 Task: Open Card Card0000000185 in Board Board0000000047 in Workspace WS0000000016 in Trello. Add Member mailaustralia7@gmail.com to Card Card0000000185 in Board Board0000000047 in Workspace WS0000000016 in Trello. Add Purple Label titled Label0000000185 to Card Card0000000185 in Board Board0000000047 in Workspace WS0000000016 in Trello. Add Checklist CL0000000185 to Card Card0000000185 in Board Board0000000047 in Workspace WS0000000016 in Trello. Add Dates with Start Date as Aug 01 2023 and Due Date as Aug 31 2023 to Card Card0000000185 in Board Board0000000047 in Workspace WS0000000016 in Trello
Action: Mouse moved to (257, 152)
Screenshot: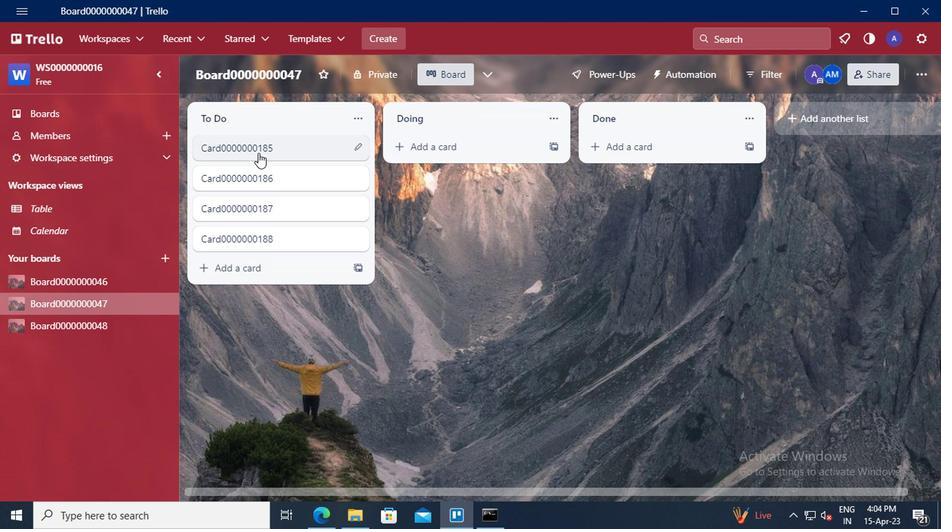 
Action: Mouse pressed left at (257, 152)
Screenshot: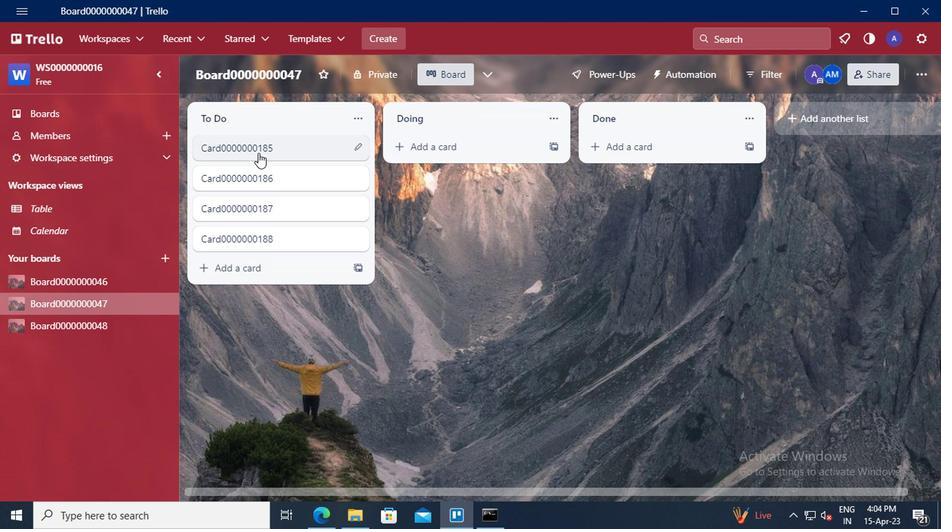 
Action: Mouse moved to (631, 177)
Screenshot: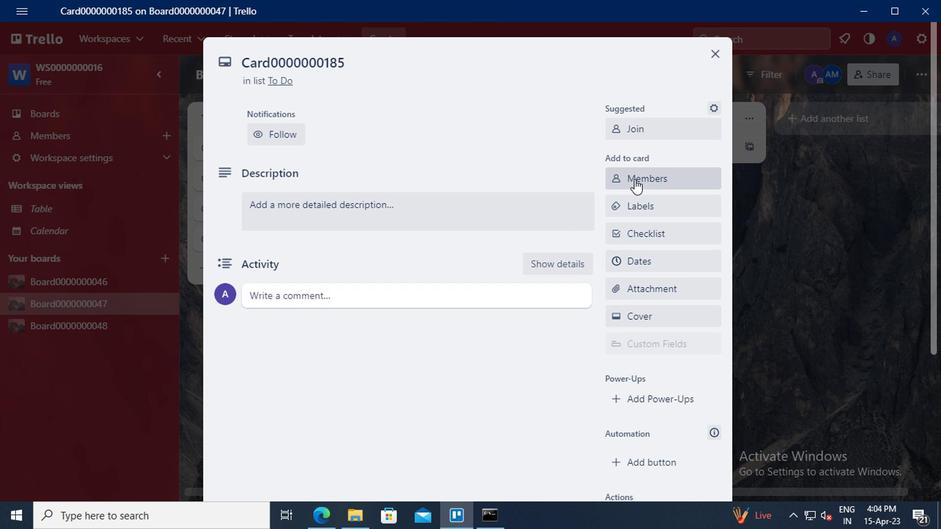 
Action: Mouse pressed left at (631, 177)
Screenshot: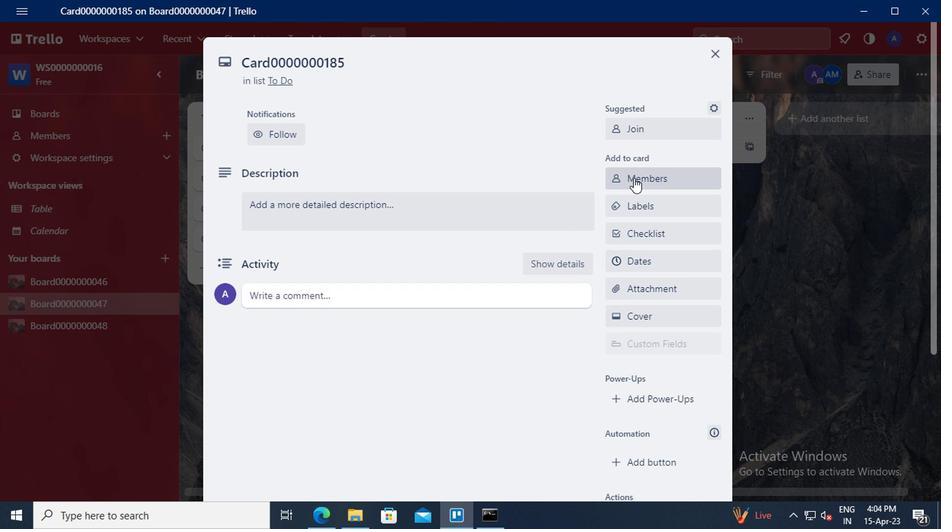 
Action: Mouse moved to (645, 244)
Screenshot: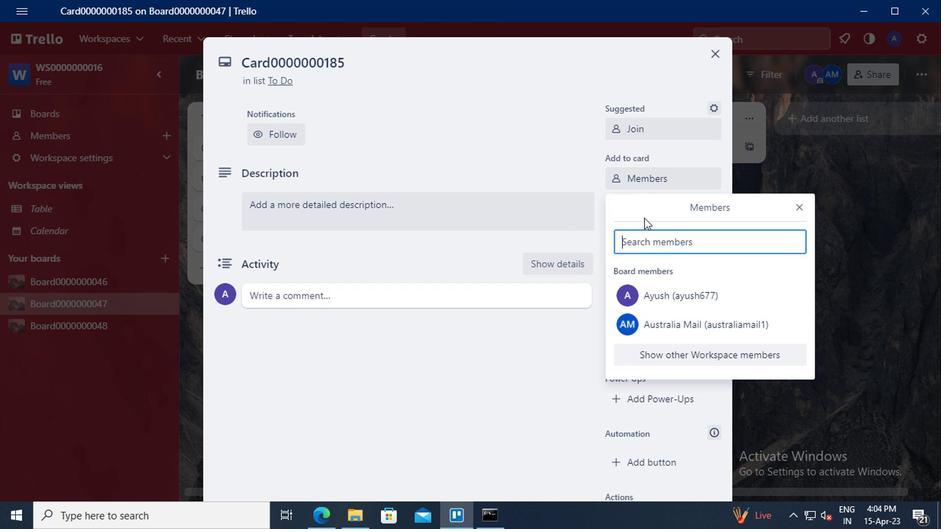 
Action: Mouse pressed left at (645, 244)
Screenshot: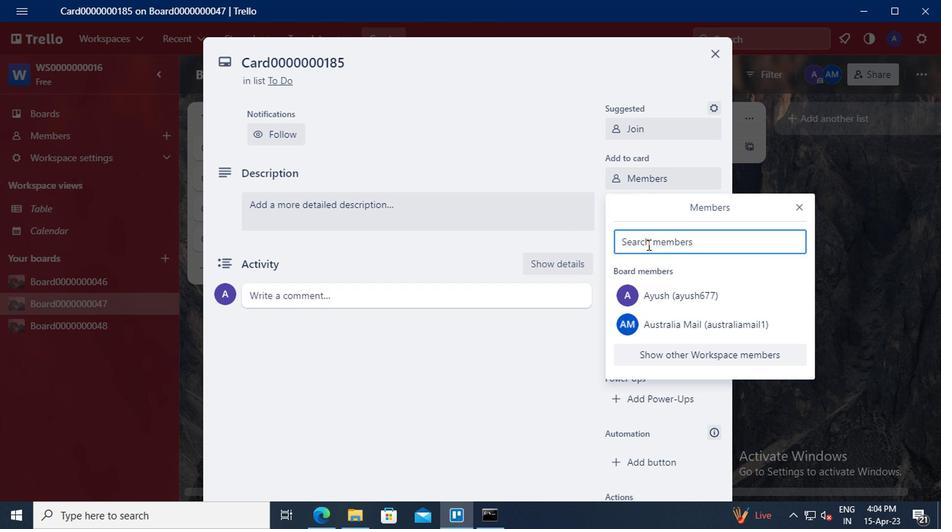 
Action: Key pressed <Key.shift_r>
Screenshot: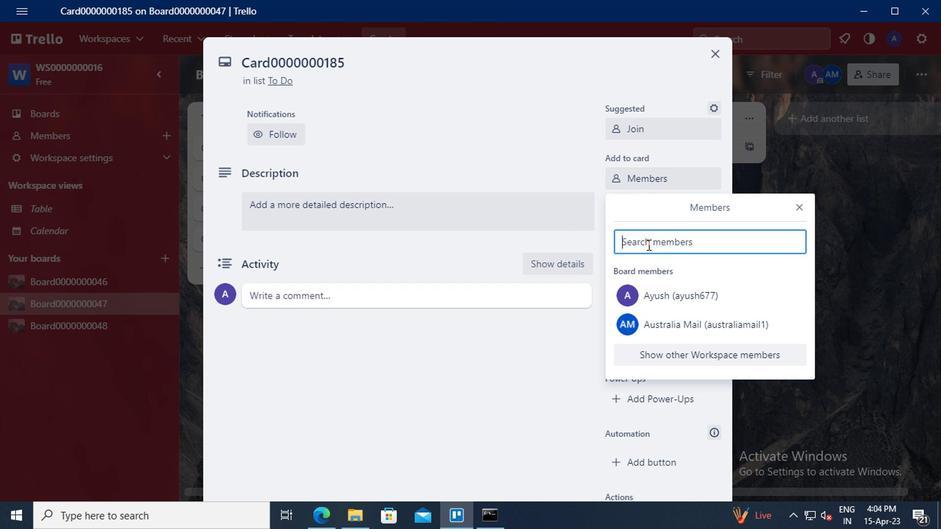 
Action: Mouse moved to (534, 200)
Screenshot: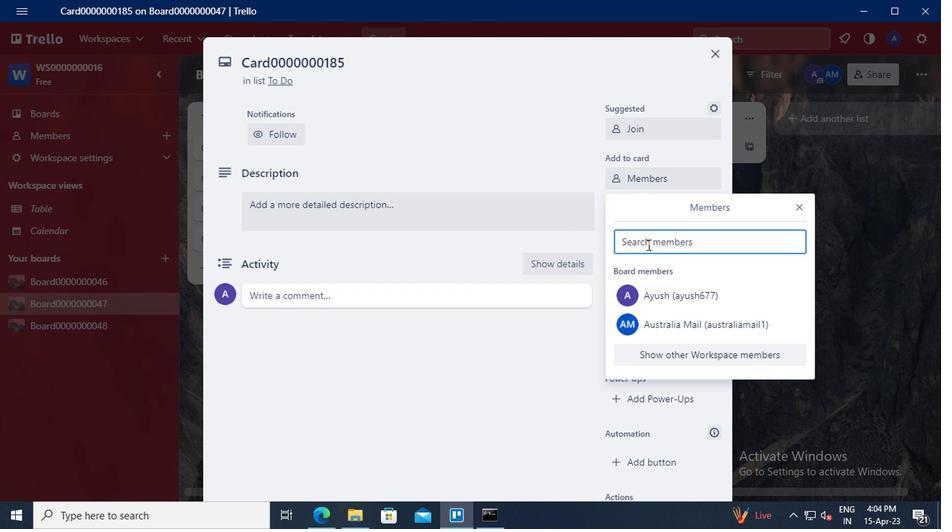 
Action: Key pressed A
Screenshot: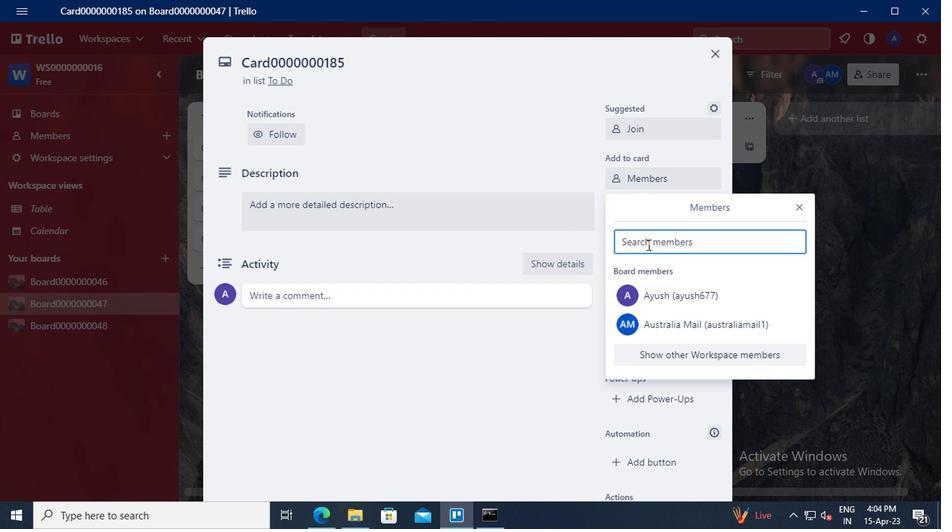 
Action: Mouse moved to (532, 200)
Screenshot: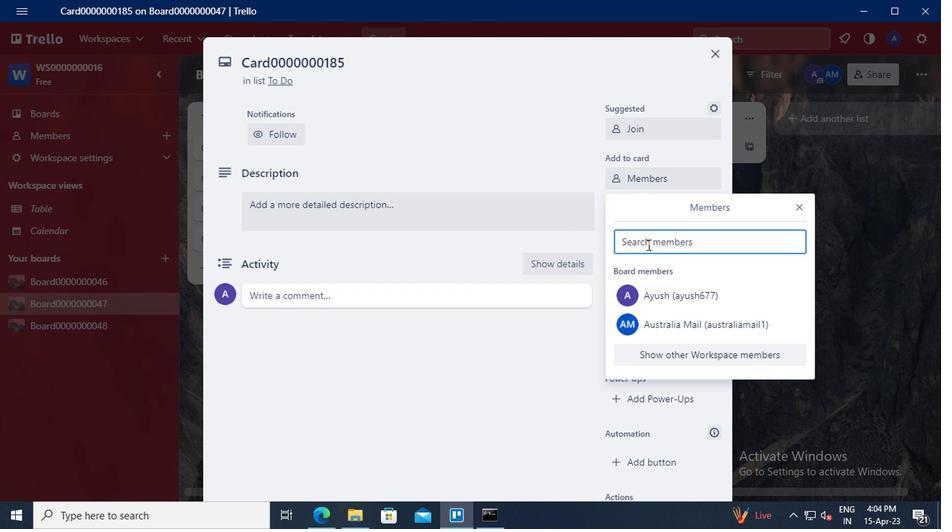 
Action: Key pressed u
Screenshot: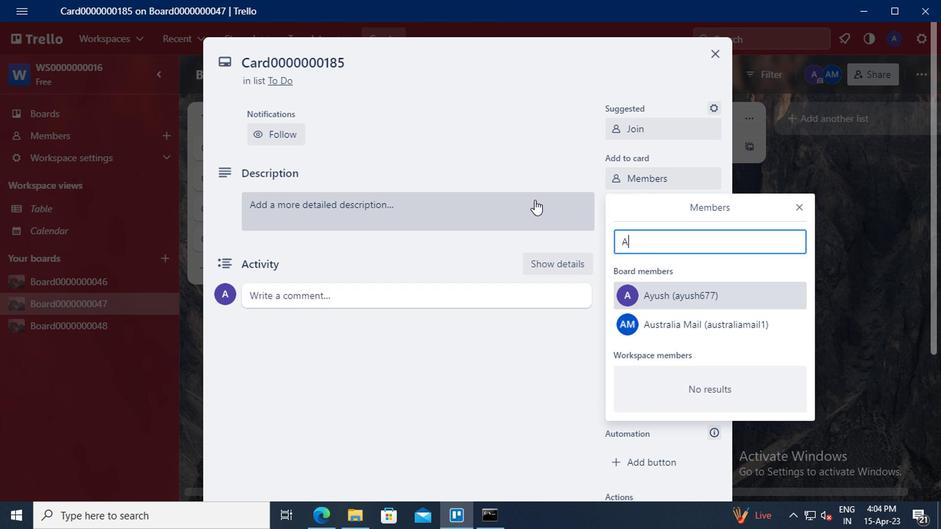 
Action: Mouse moved to (532, 199)
Screenshot: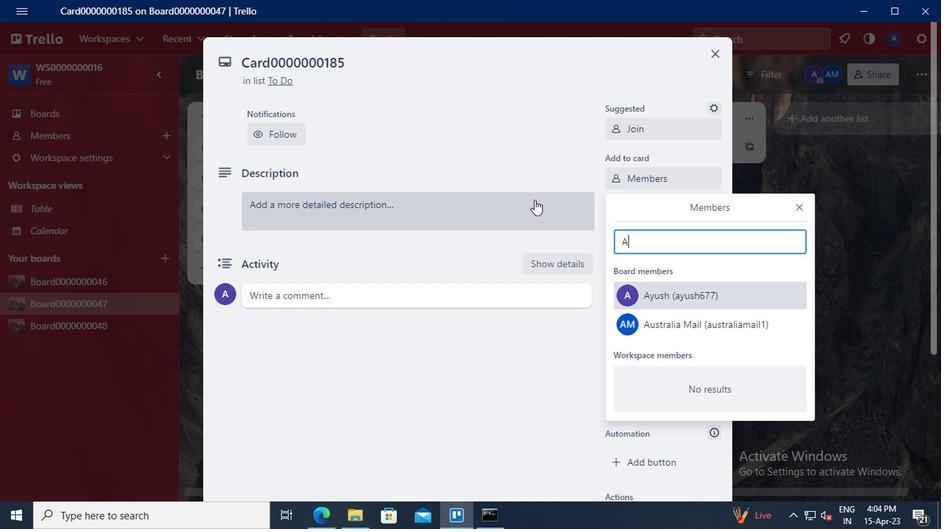 
Action: Key pressed stralia
Screenshot: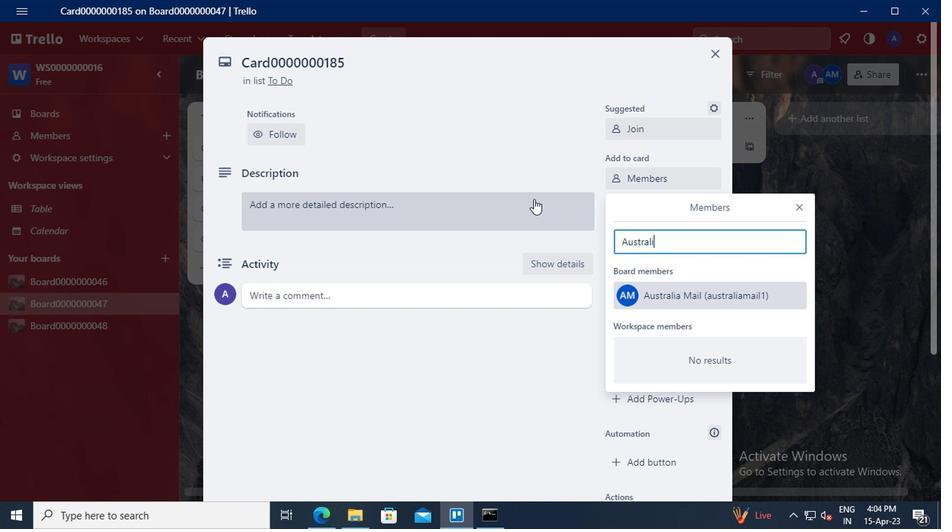 
Action: Mouse moved to (663, 301)
Screenshot: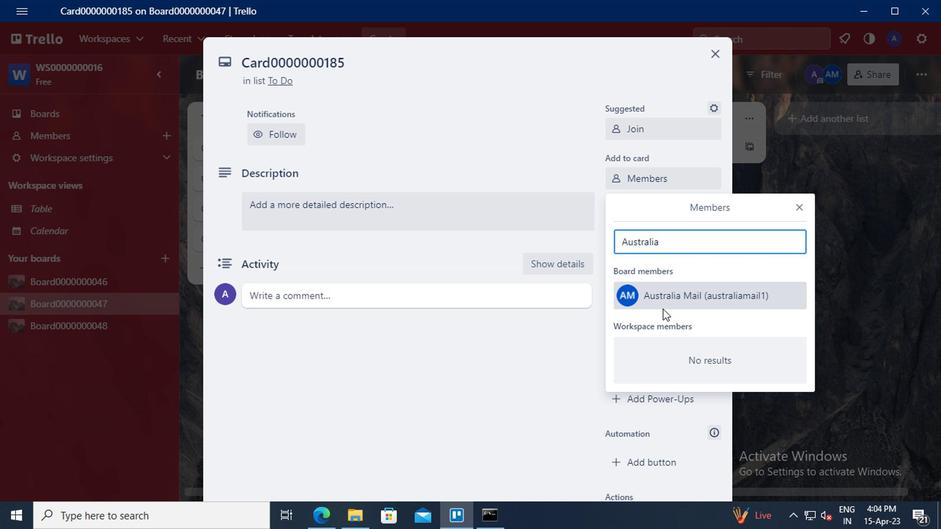 
Action: Mouse pressed left at (663, 301)
Screenshot: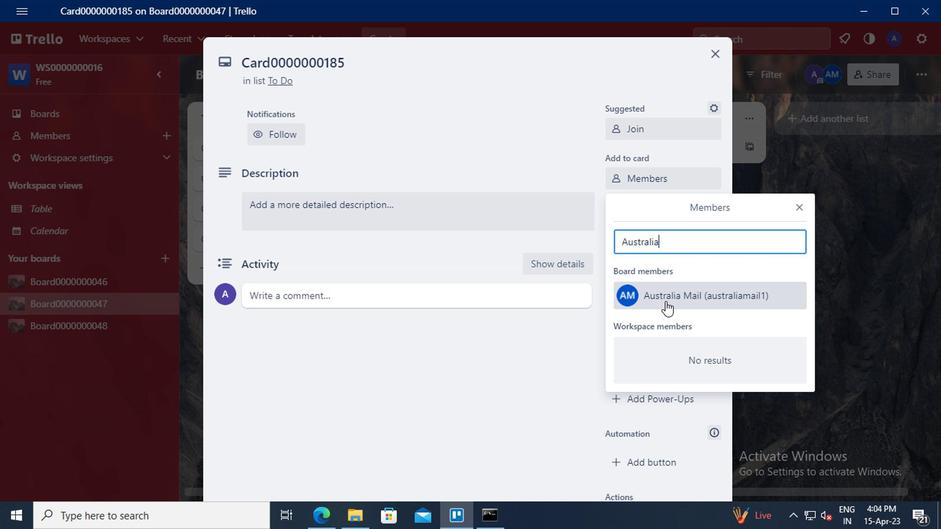 
Action: Mouse moved to (798, 208)
Screenshot: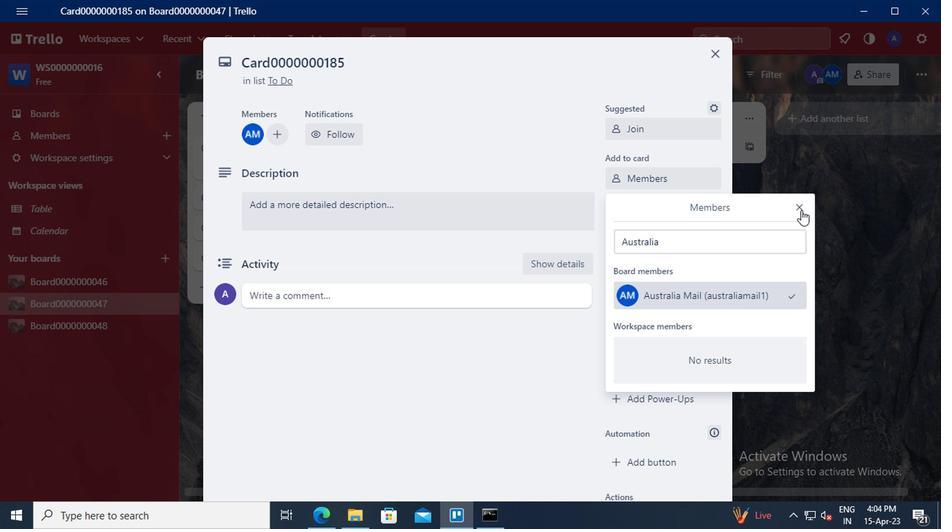 
Action: Mouse pressed left at (798, 208)
Screenshot: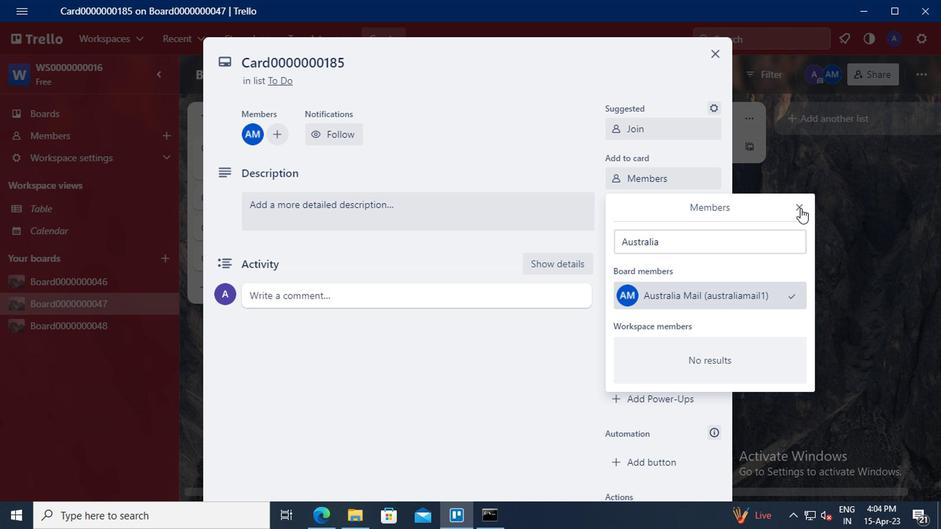 
Action: Mouse moved to (656, 202)
Screenshot: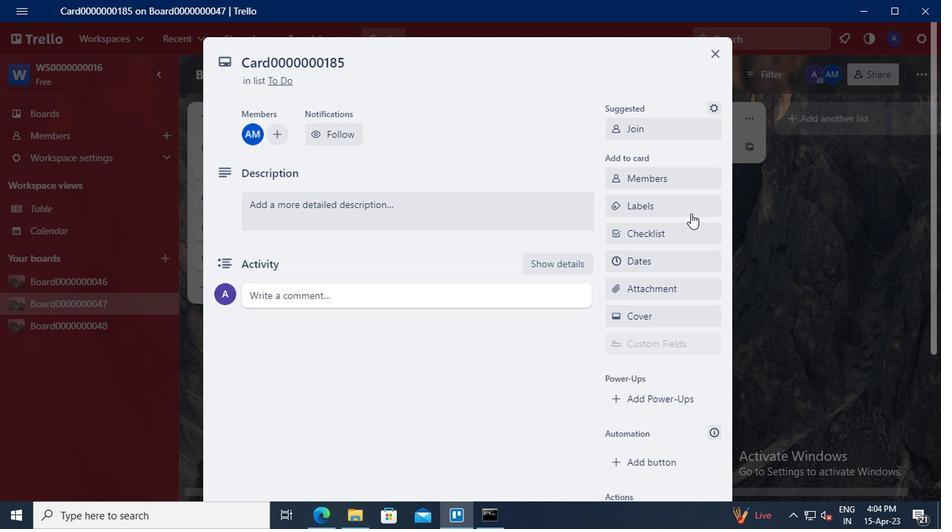 
Action: Mouse pressed left at (656, 202)
Screenshot: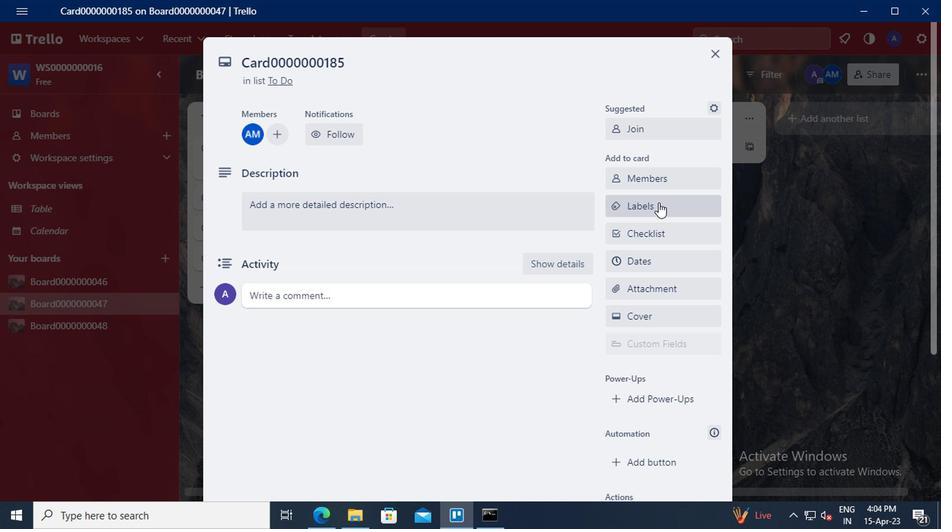 
Action: Mouse moved to (681, 314)
Screenshot: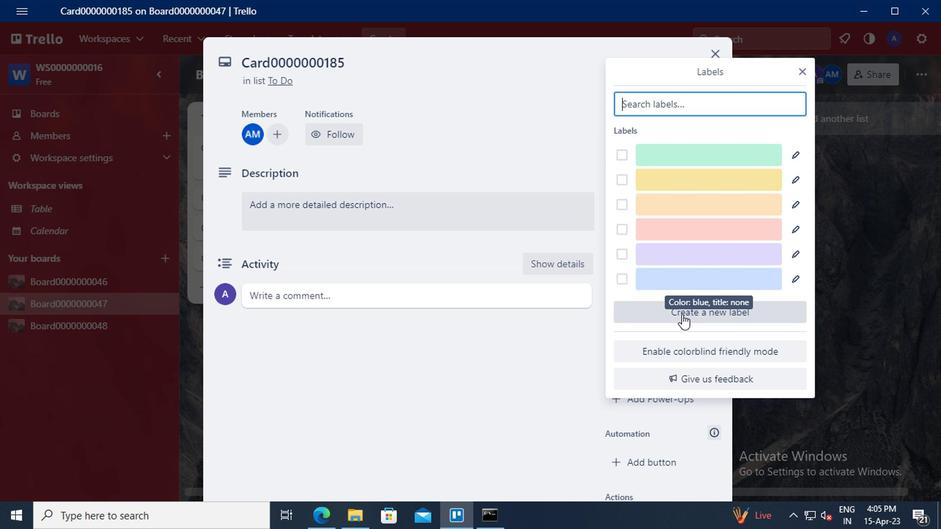 
Action: Mouse pressed left at (681, 314)
Screenshot: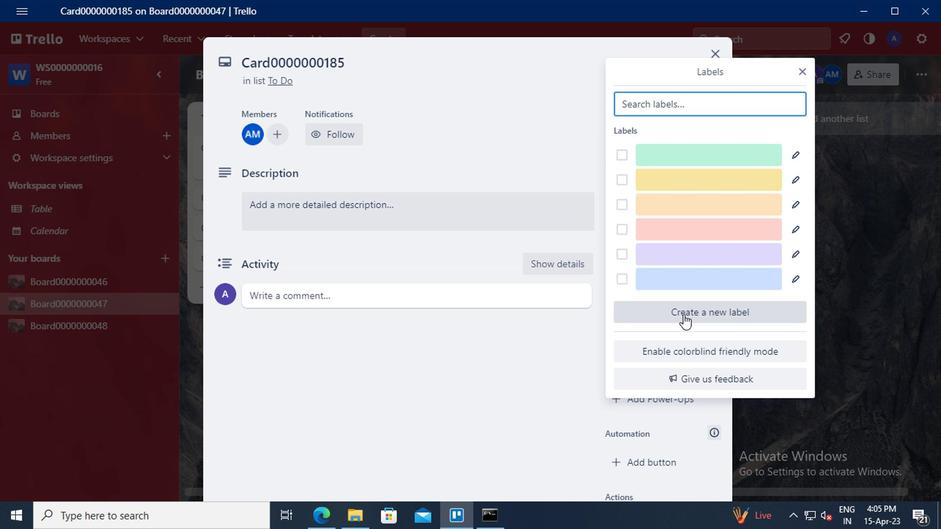 
Action: Mouse moved to (675, 203)
Screenshot: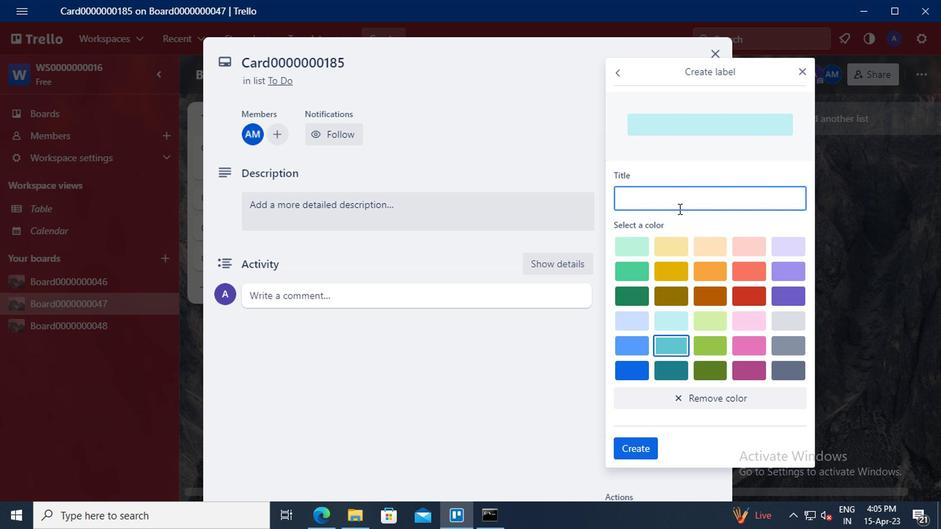 
Action: Mouse pressed left at (675, 203)
Screenshot: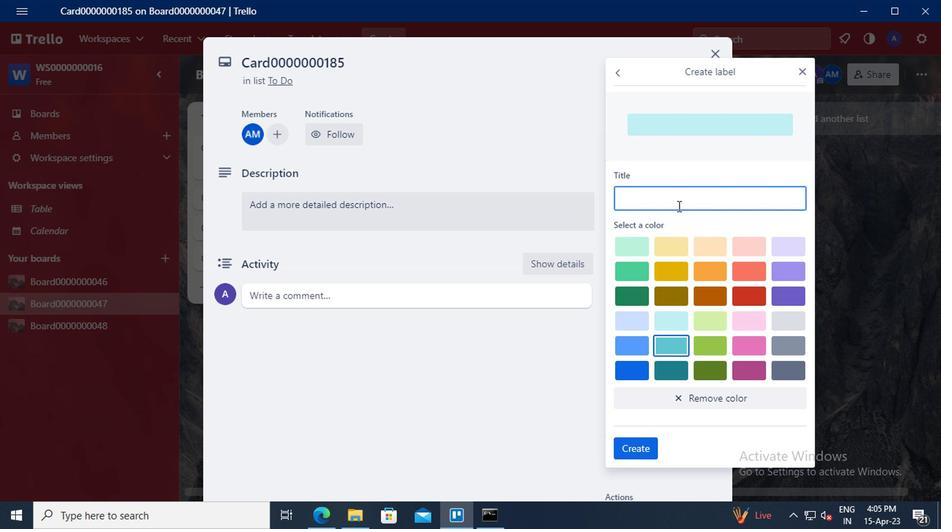 
Action: Key pressed <Key.shift>LAB
Screenshot: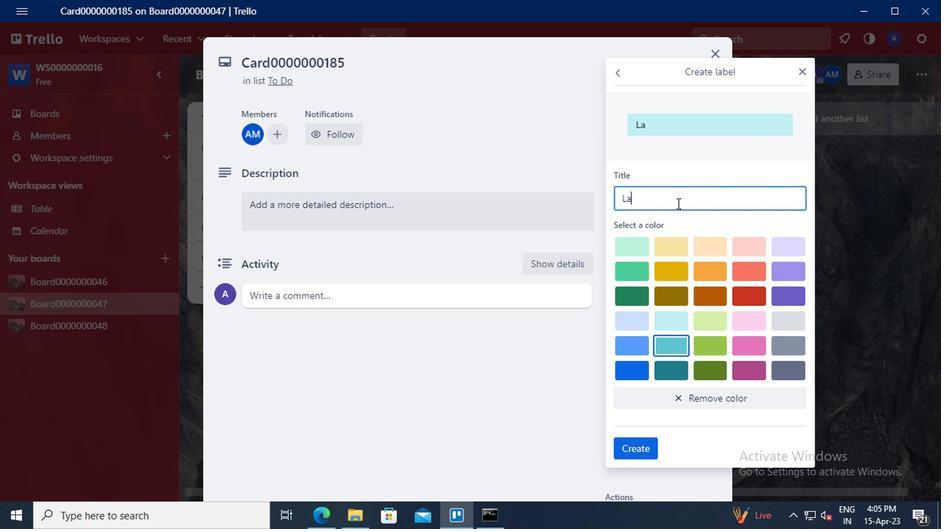 
Action: Mouse moved to (675, 202)
Screenshot: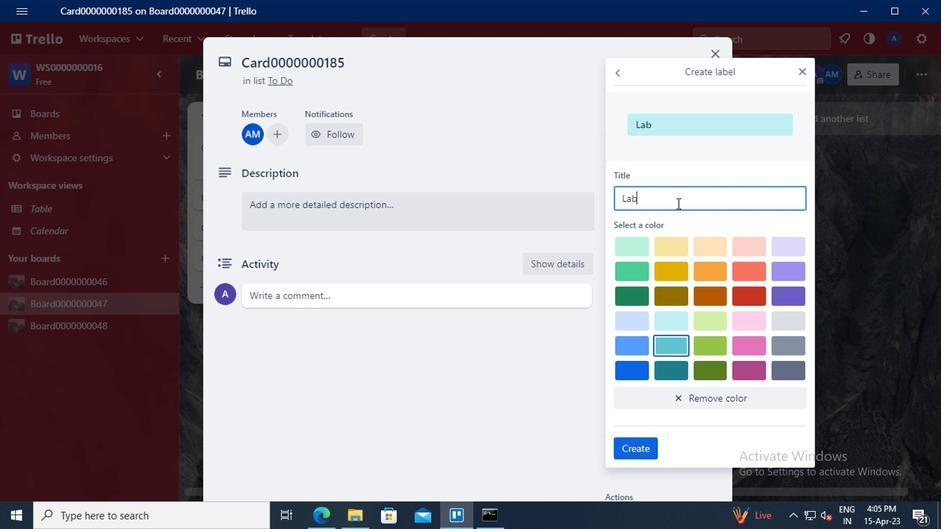 
Action: Key pressed EL0000000185
Screenshot: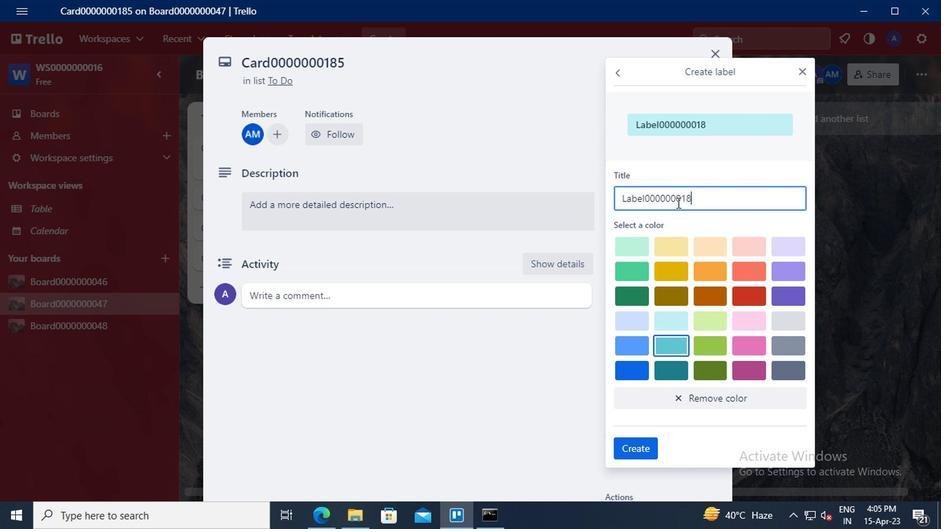
Action: Mouse moved to (774, 271)
Screenshot: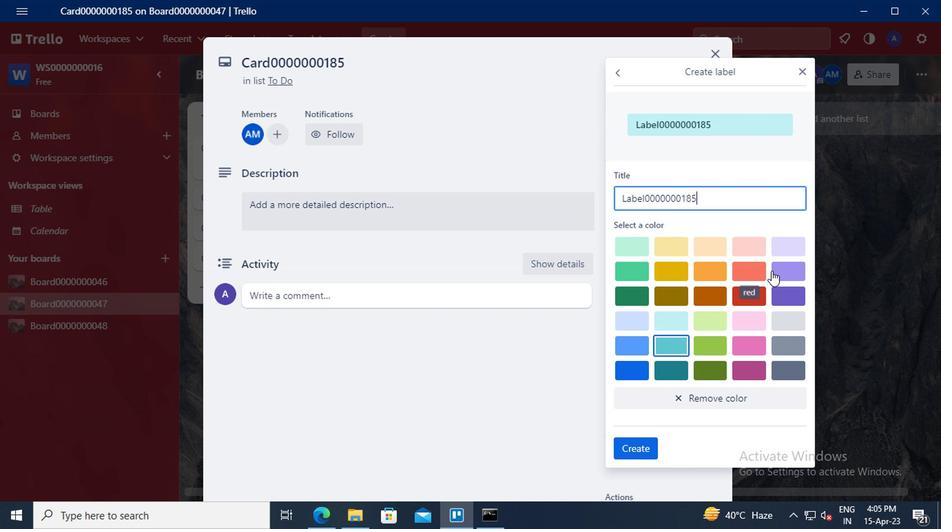 
Action: Mouse pressed left at (774, 271)
Screenshot: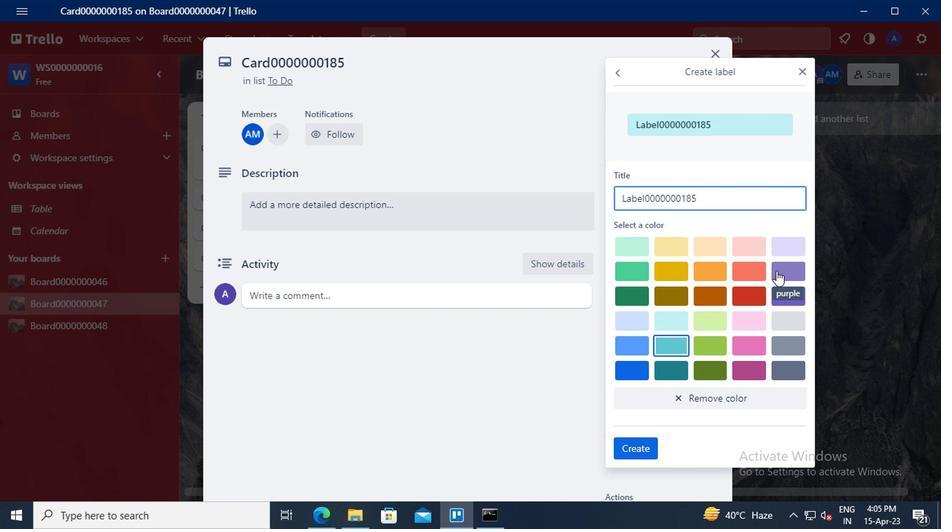 
Action: Mouse moved to (642, 450)
Screenshot: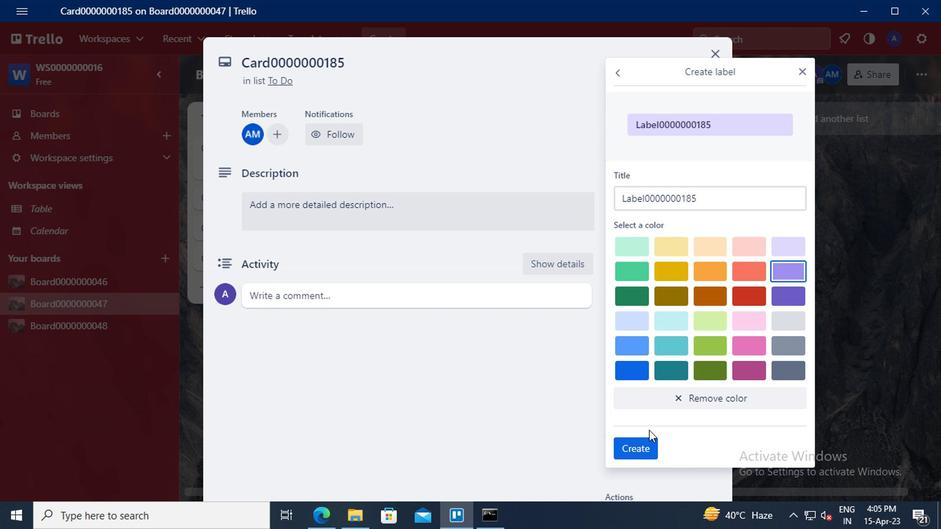 
Action: Mouse pressed left at (642, 450)
Screenshot: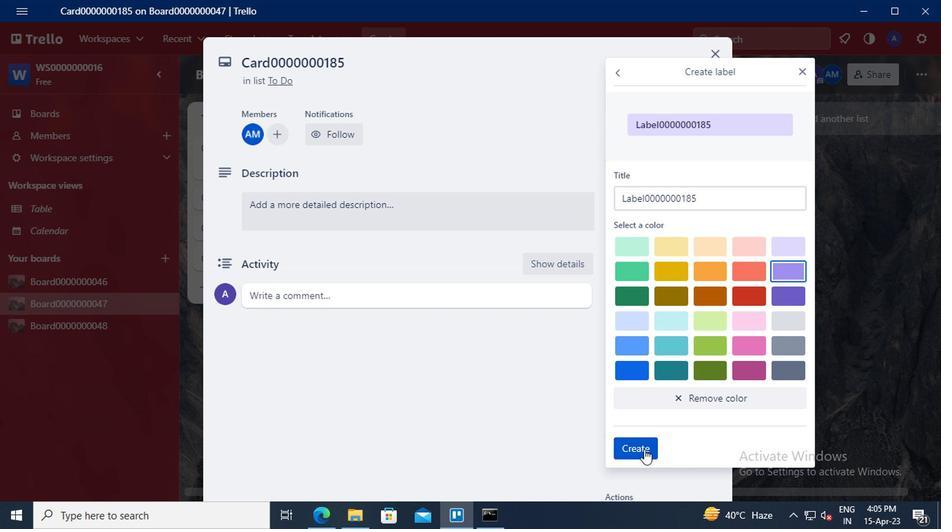 
Action: Mouse moved to (800, 71)
Screenshot: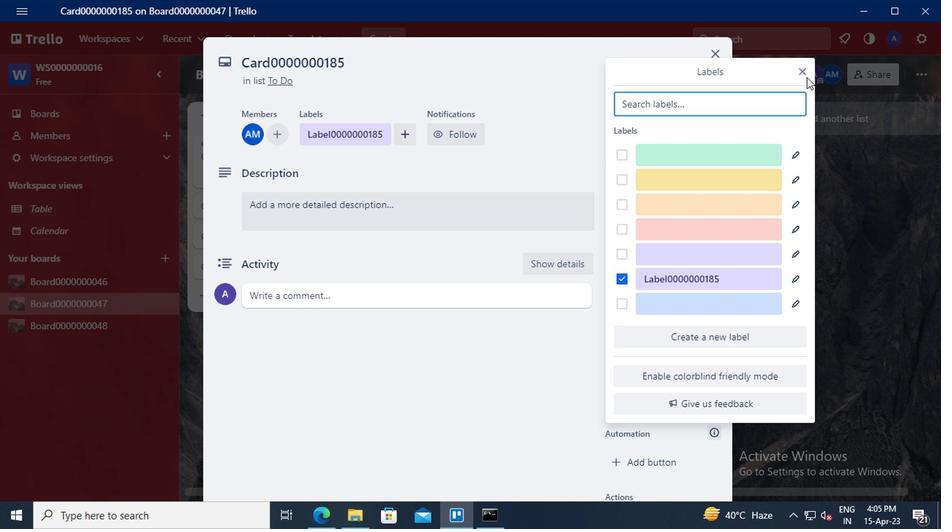 
Action: Mouse pressed left at (800, 71)
Screenshot: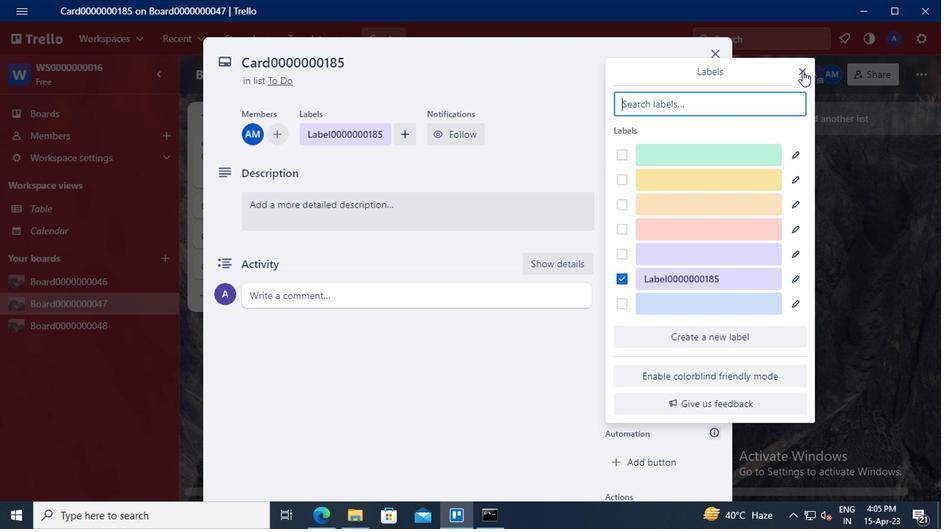 
Action: Mouse moved to (657, 230)
Screenshot: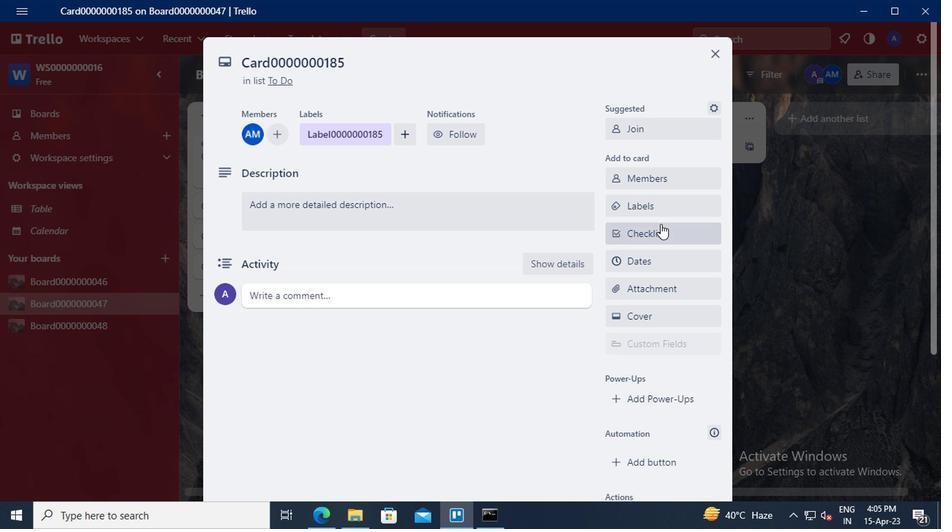 
Action: Mouse pressed left at (657, 230)
Screenshot: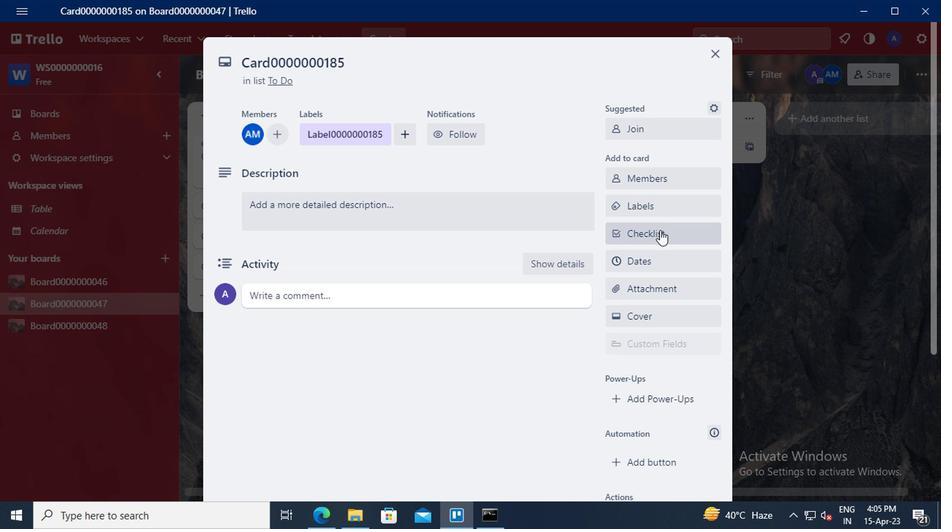 
Action: Key pressed <Key.delete><Key.shift>CL0000000185
Screenshot: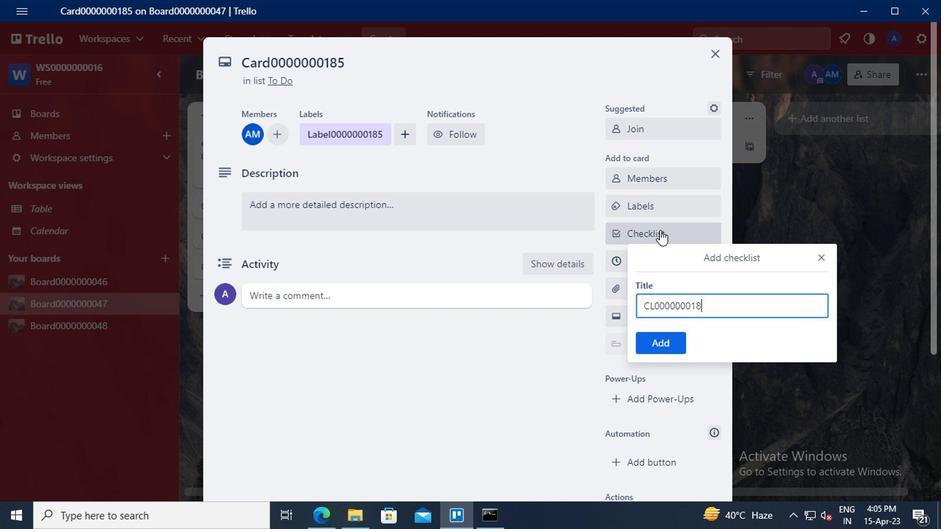 
Action: Mouse moved to (653, 335)
Screenshot: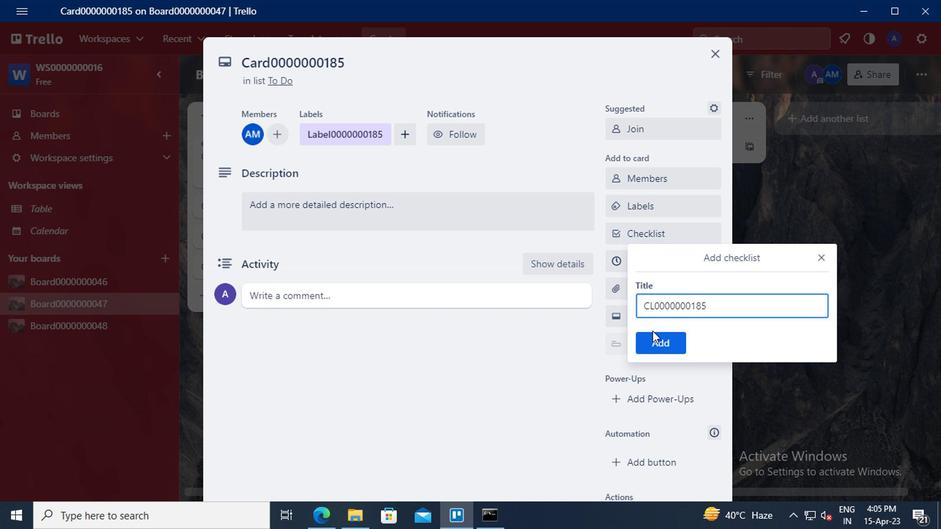 
Action: Mouse pressed left at (653, 335)
Screenshot: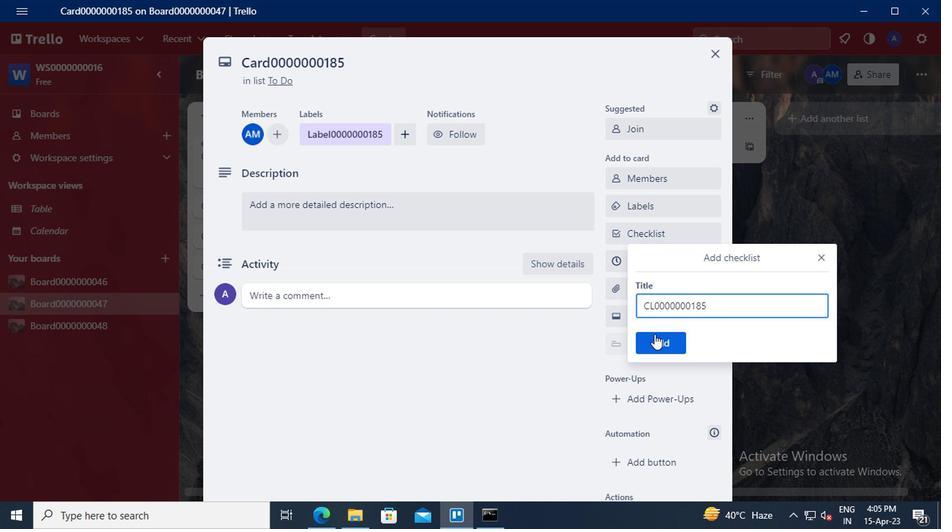 
Action: Mouse moved to (640, 261)
Screenshot: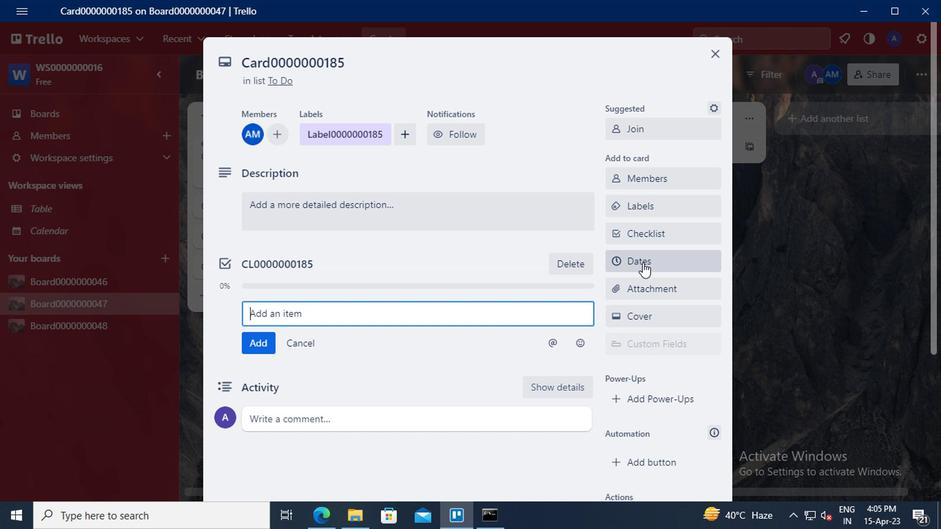 
Action: Mouse pressed left at (640, 261)
Screenshot: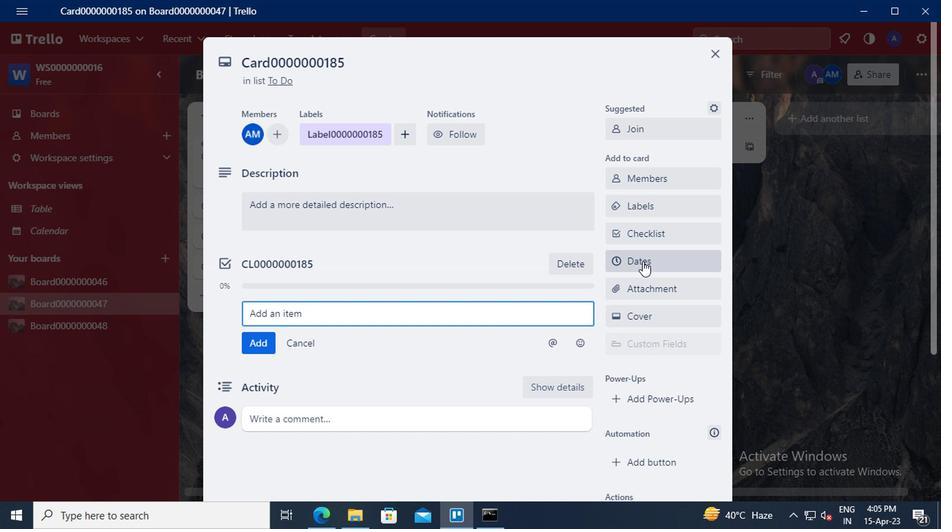 
Action: Mouse moved to (618, 319)
Screenshot: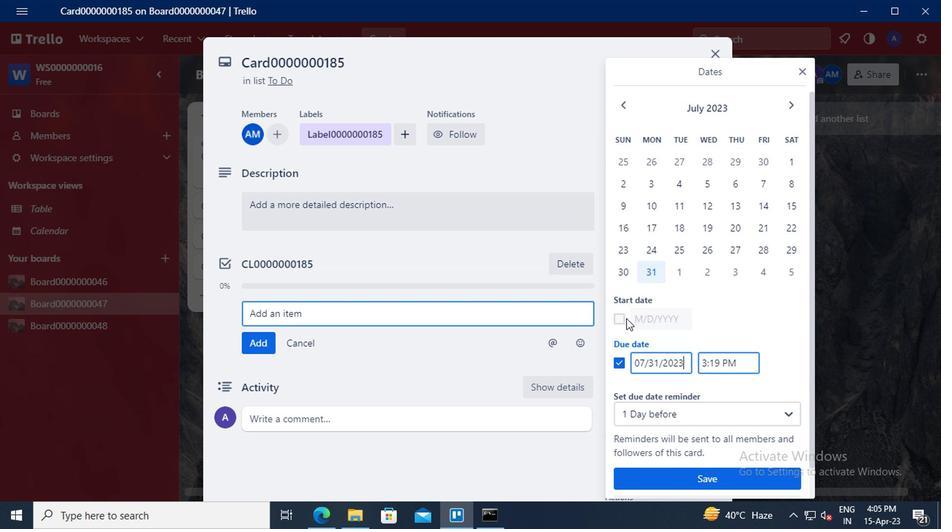 
Action: Mouse pressed left at (618, 319)
Screenshot: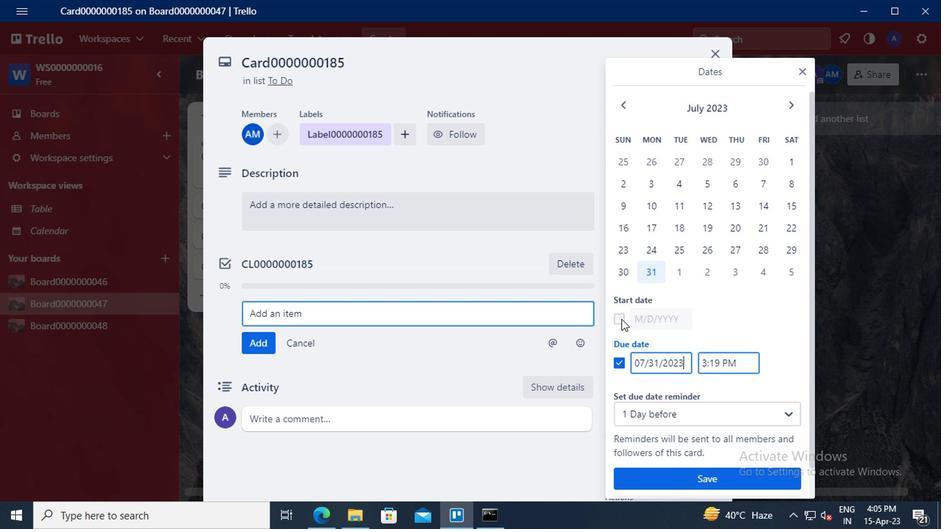 
Action: Mouse moved to (655, 318)
Screenshot: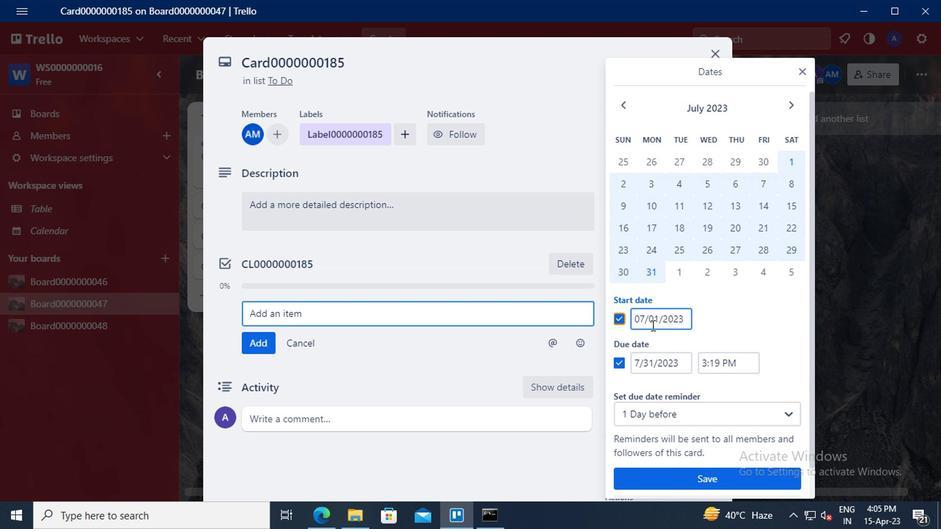 
Action: Mouse pressed left at (655, 318)
Screenshot: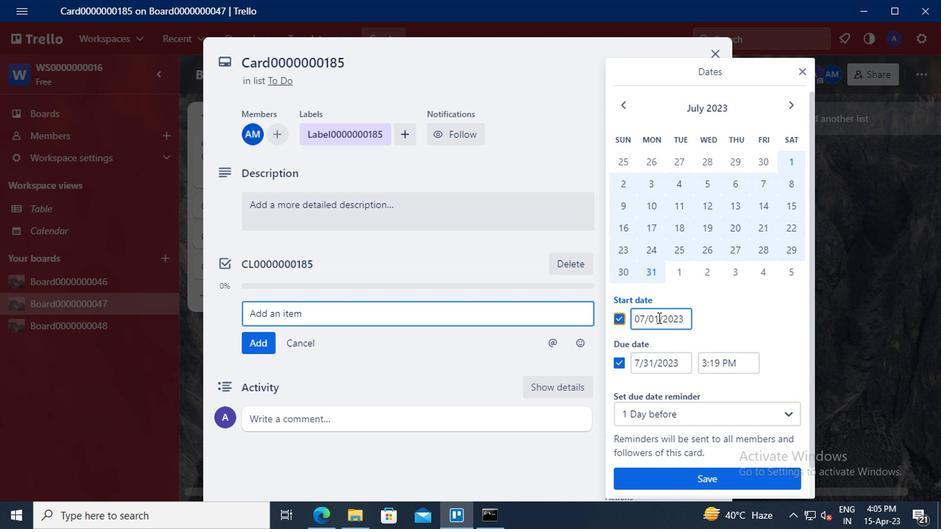 
Action: Mouse moved to (655, 318)
Screenshot: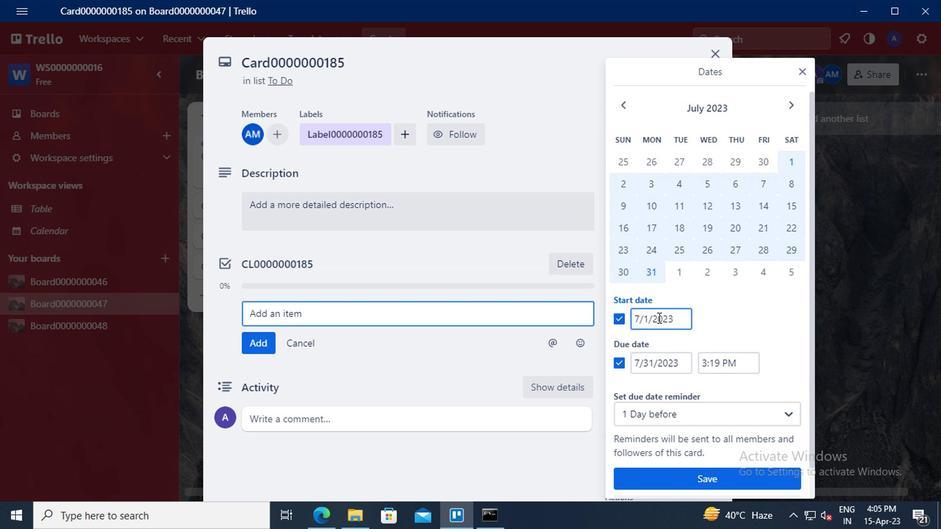 
Action: Key pressed <Key.left><Key.left>
Screenshot: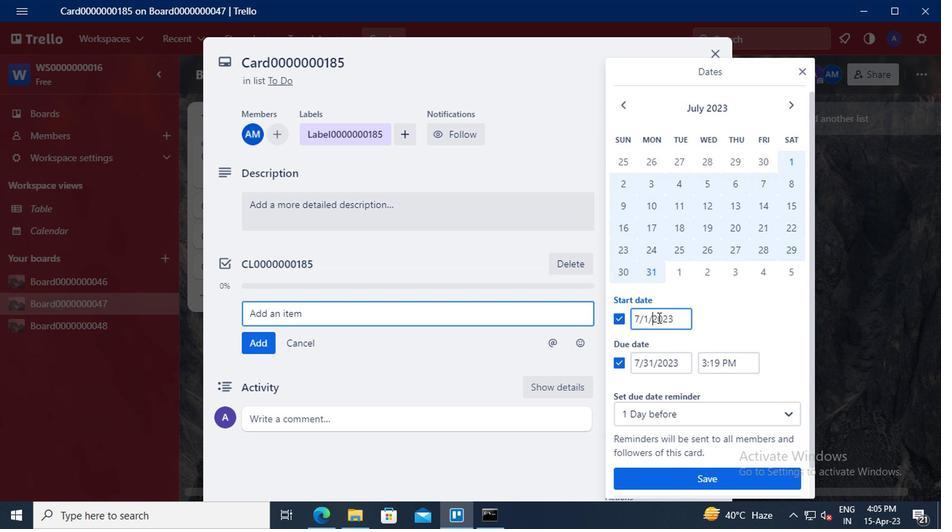 
Action: Mouse moved to (655, 318)
Screenshot: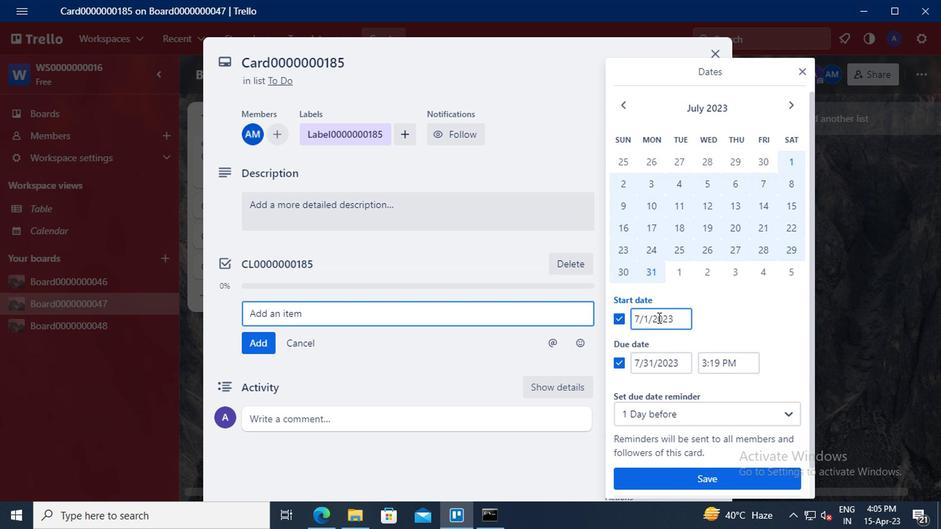 
Action: Key pressed <Key.backspace>
Screenshot: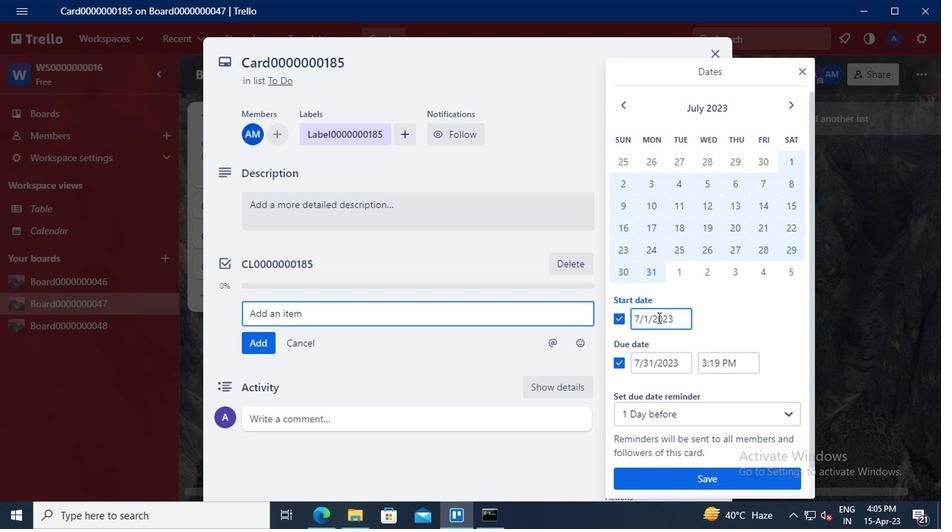 
Action: Mouse moved to (602, 297)
Screenshot: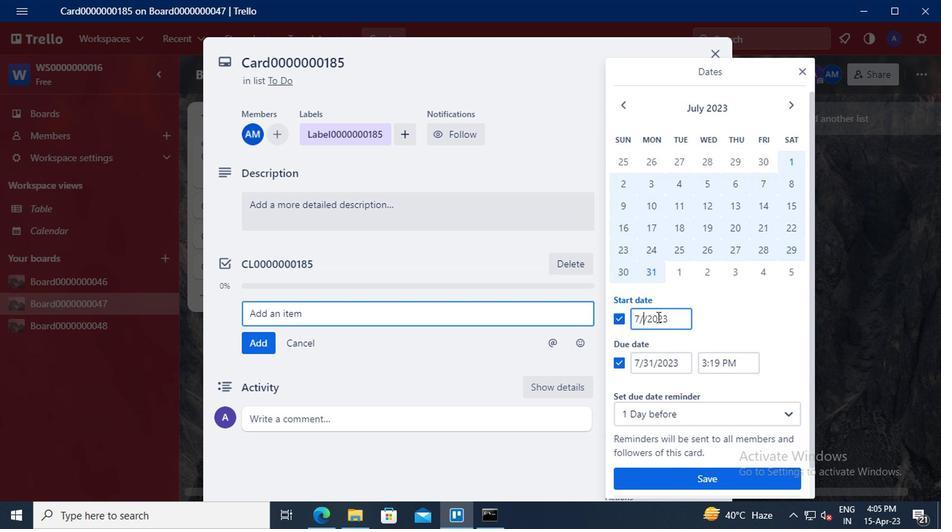 
Action: Key pressed 1<Key.left><Key.left><Key.backspace>8
Screenshot: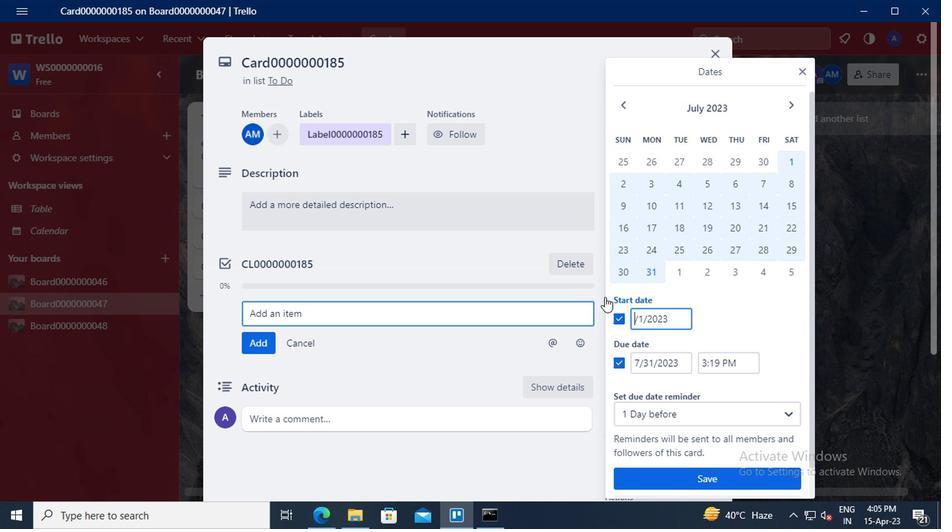 
Action: Mouse moved to (649, 362)
Screenshot: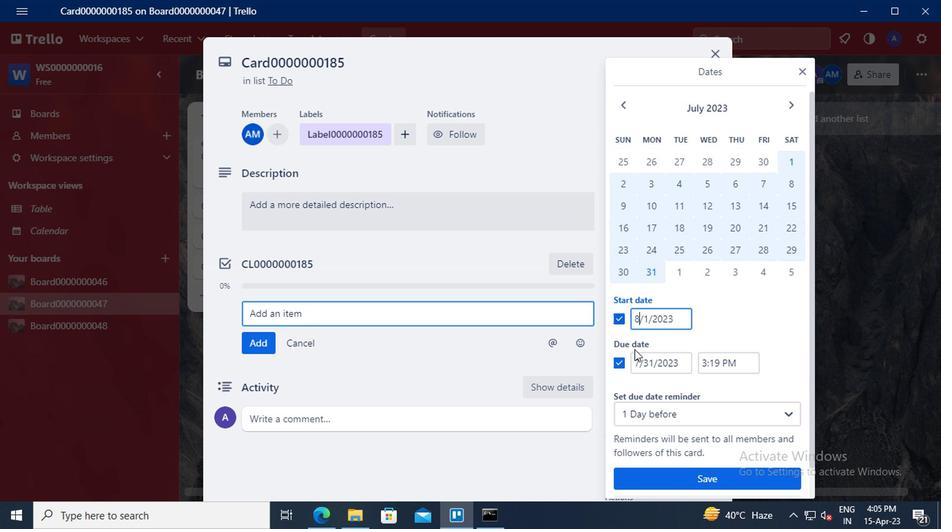 
Action: Mouse pressed left at (649, 362)
Screenshot: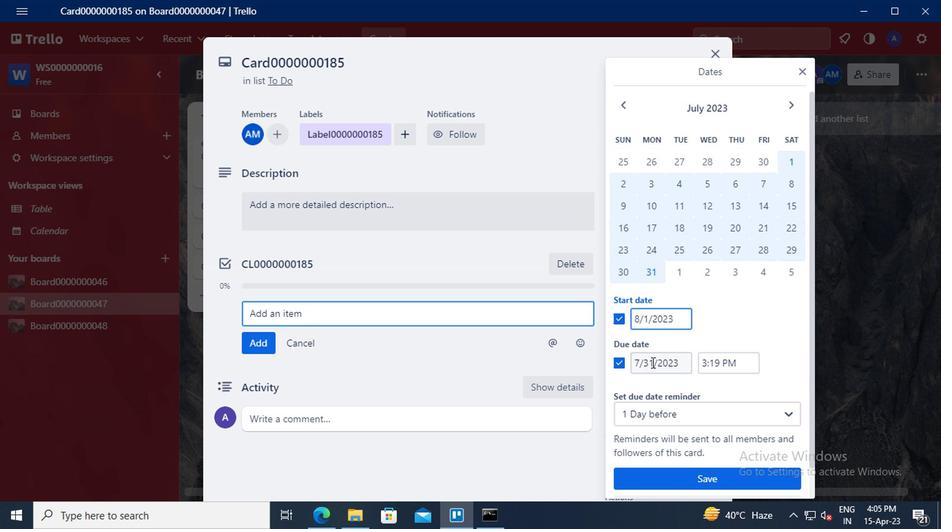 
Action: Mouse moved to (629, 352)
Screenshot: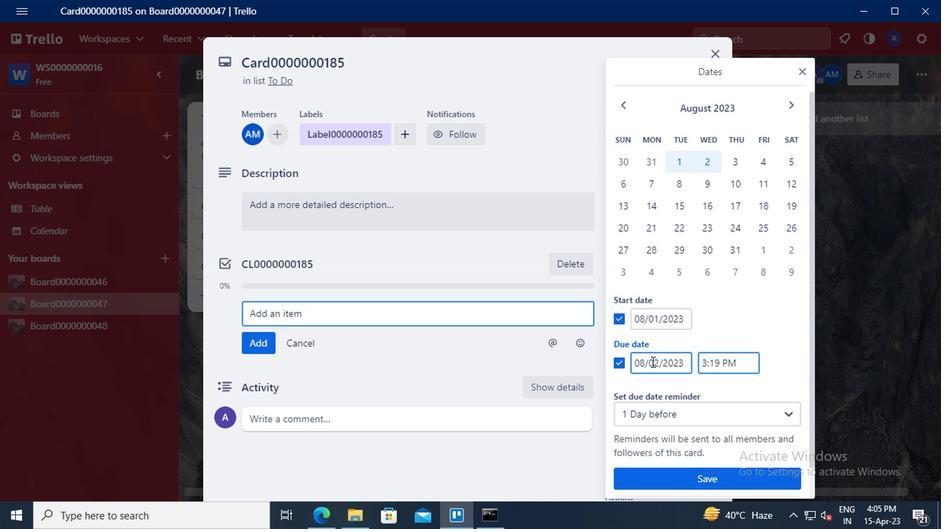 
Action: Key pressed <Key.backspace><Key.delete>31
Screenshot: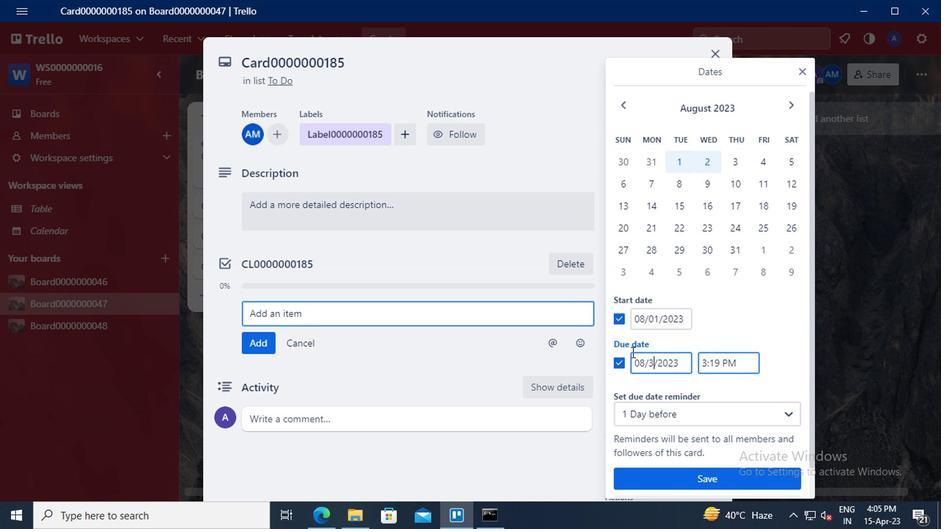 
Action: Mouse moved to (655, 482)
Screenshot: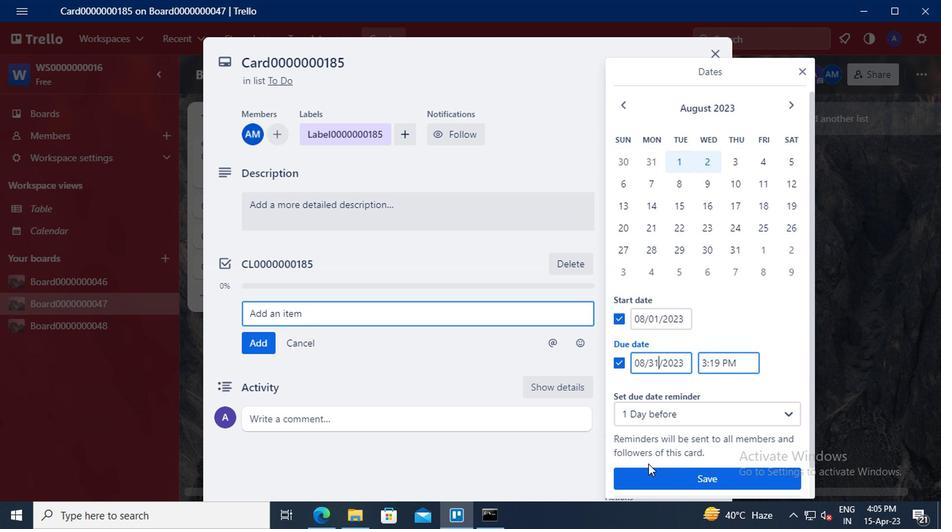 
Action: Mouse pressed left at (655, 482)
Screenshot: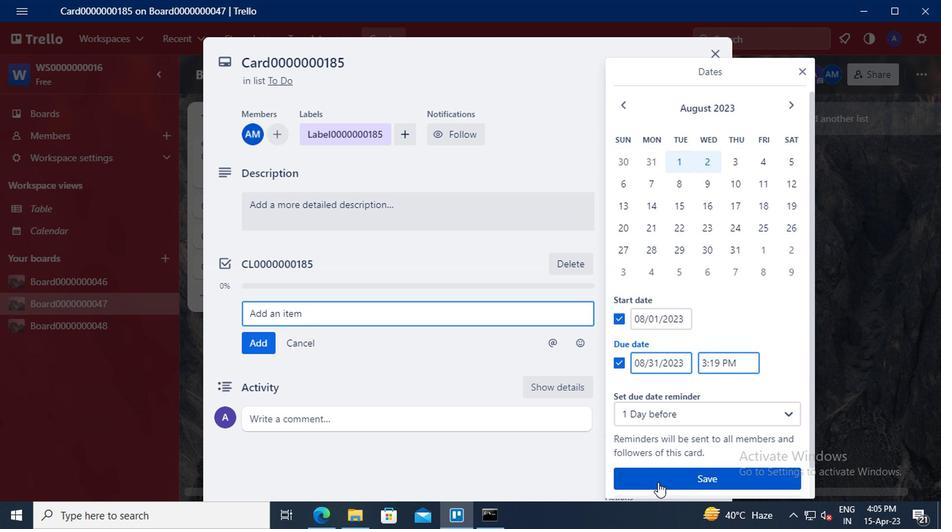 
